Task: Apply the format financial.
Action: Mouse moved to (214, 105)
Screenshot: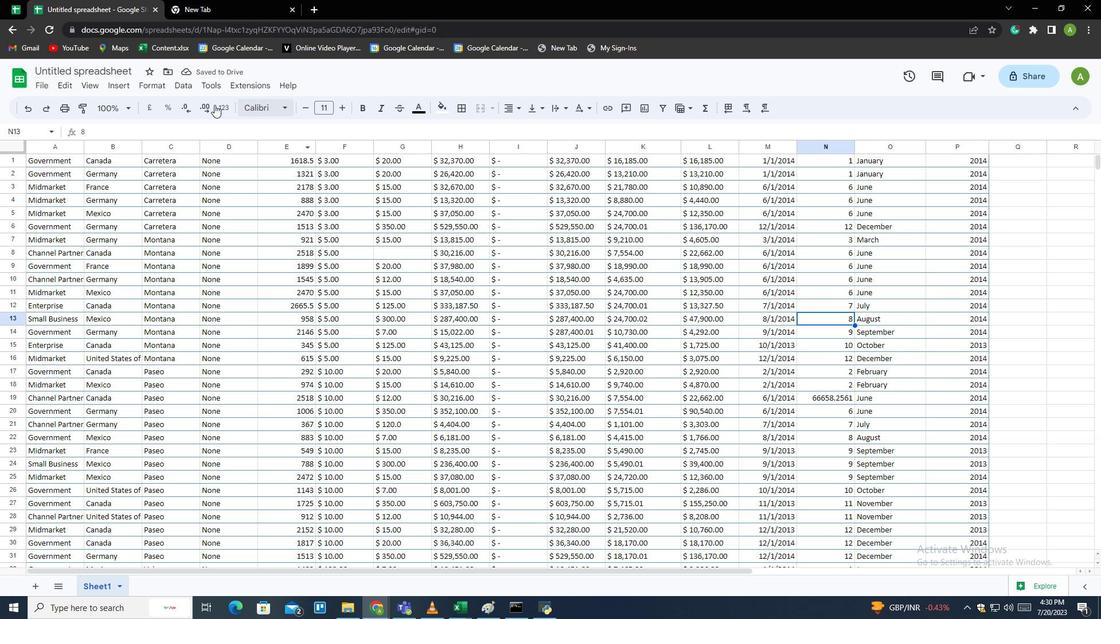 
Action: Mouse pressed left at (214, 105)
Screenshot: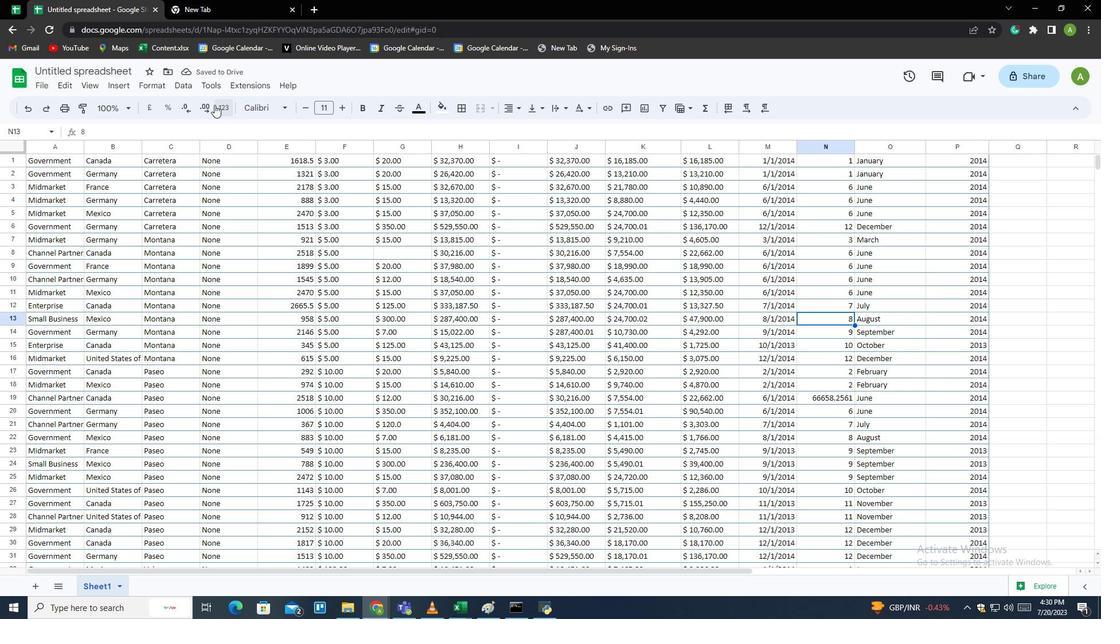 
Action: Mouse moved to (265, 255)
Screenshot: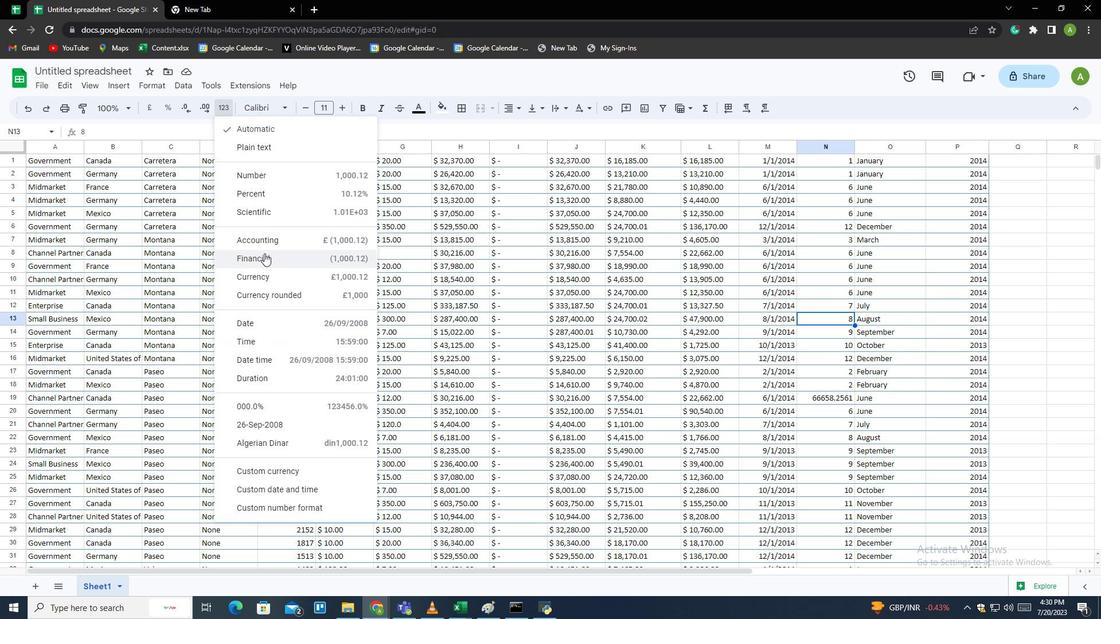 
Action: Mouse pressed left at (265, 255)
Screenshot: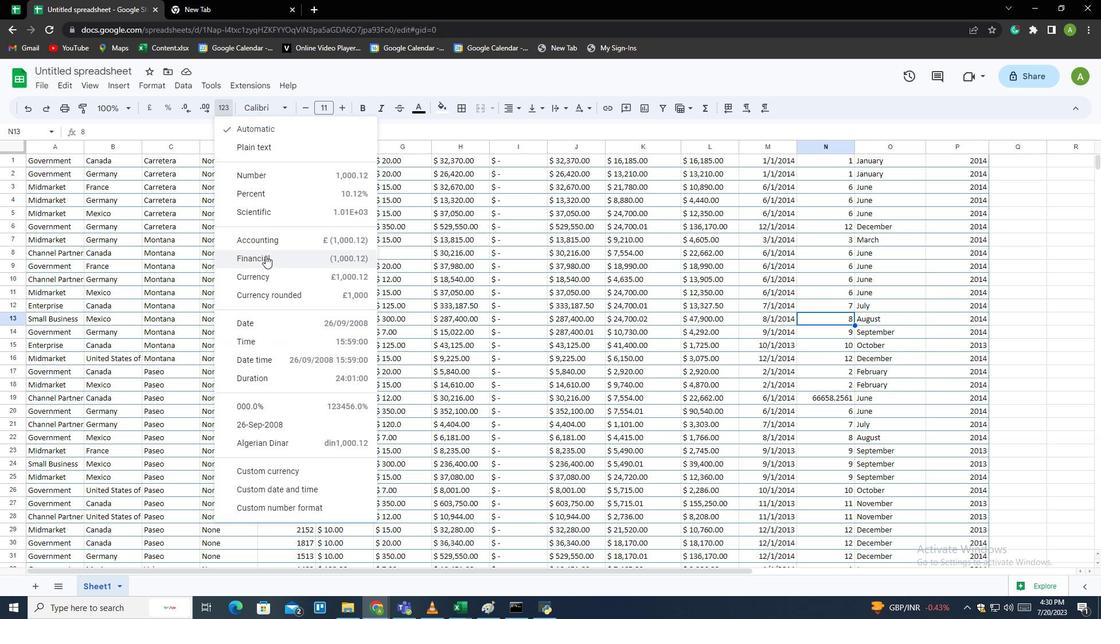 
Action: Mouse moved to (681, 457)
Screenshot: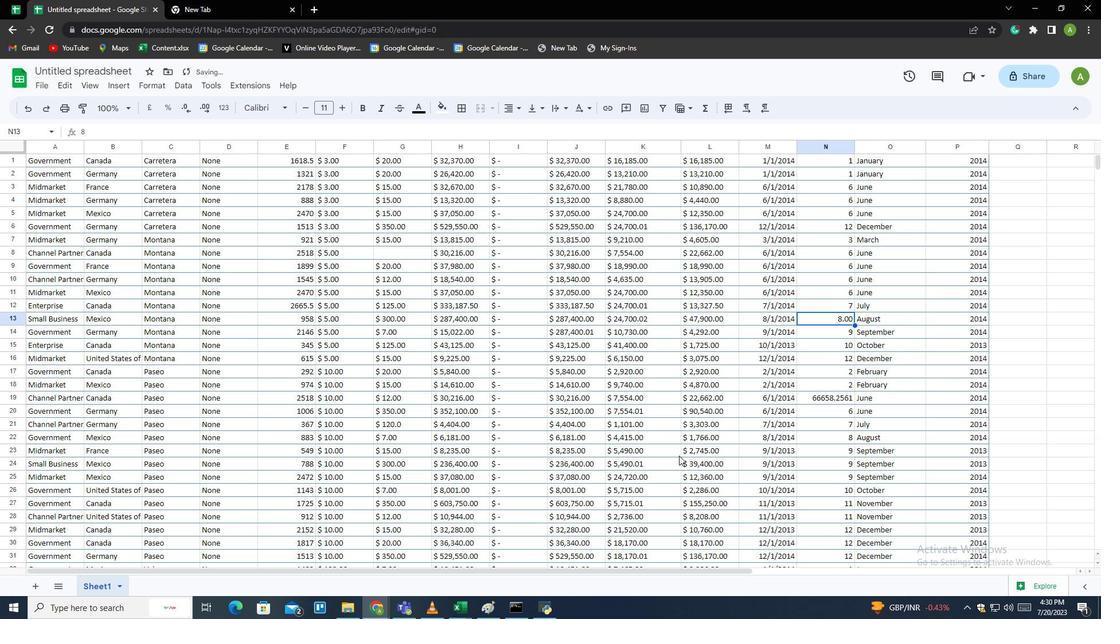 
